 Task: Add Sprouts Taboule Salad to the cart.
Action: Mouse moved to (10, 106)
Screenshot: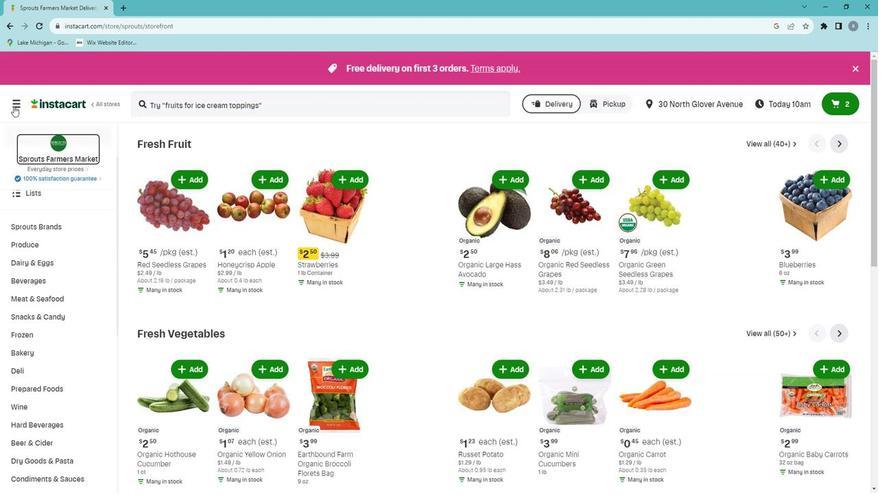 
Action: Mouse pressed left at (10, 106)
Screenshot: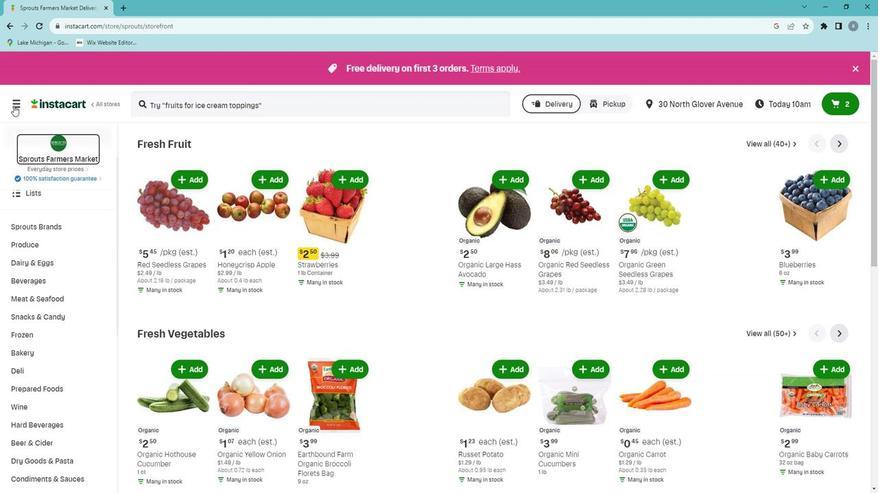 
Action: Mouse moved to (41, 264)
Screenshot: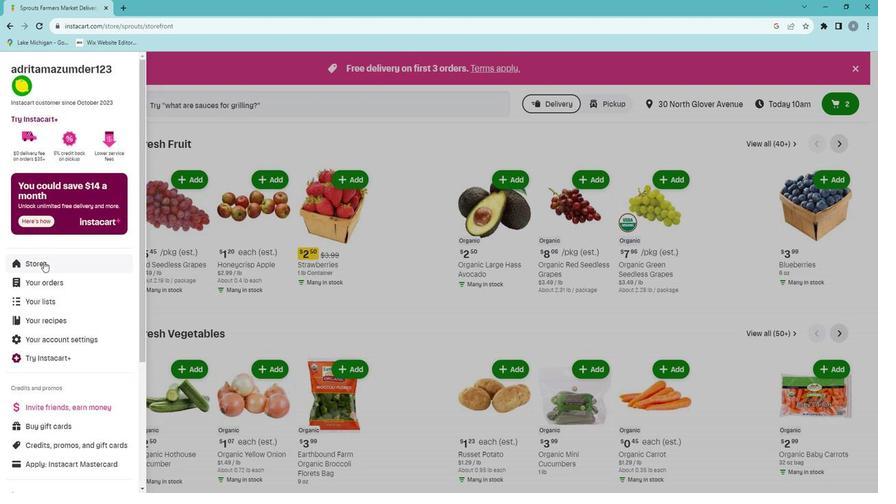 
Action: Mouse pressed left at (41, 264)
Screenshot: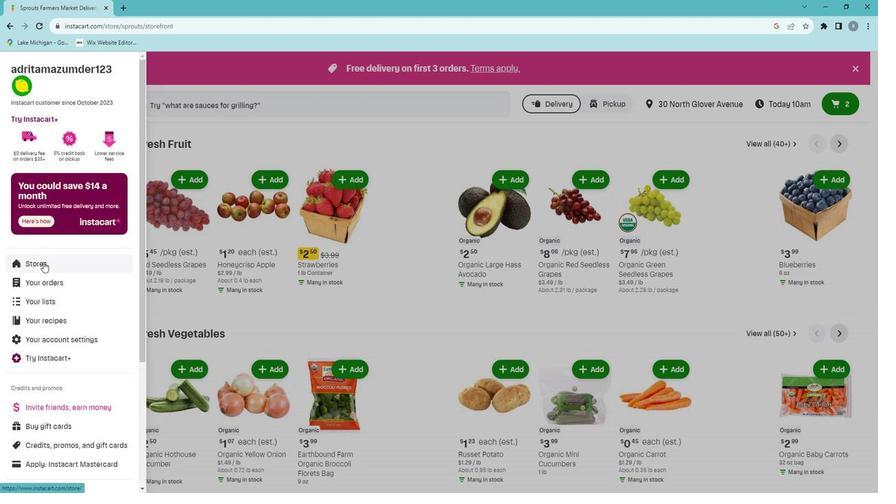 
Action: Mouse moved to (205, 102)
Screenshot: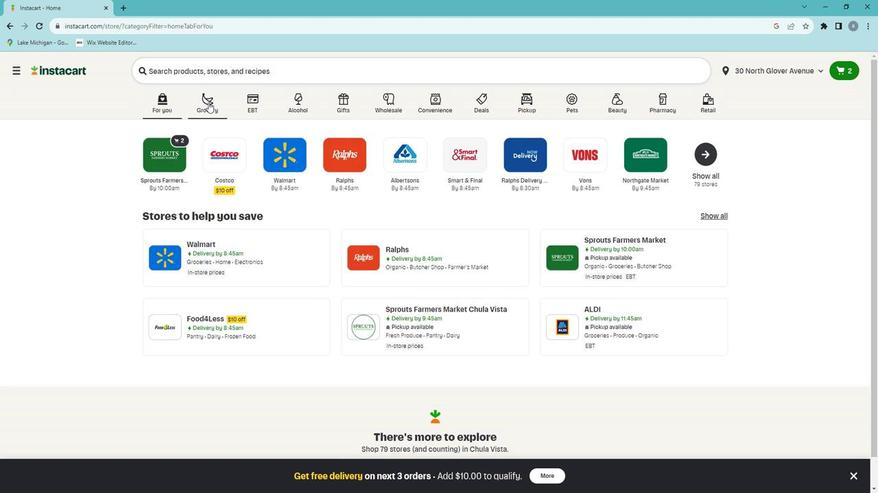 
Action: Mouse pressed left at (205, 102)
Screenshot: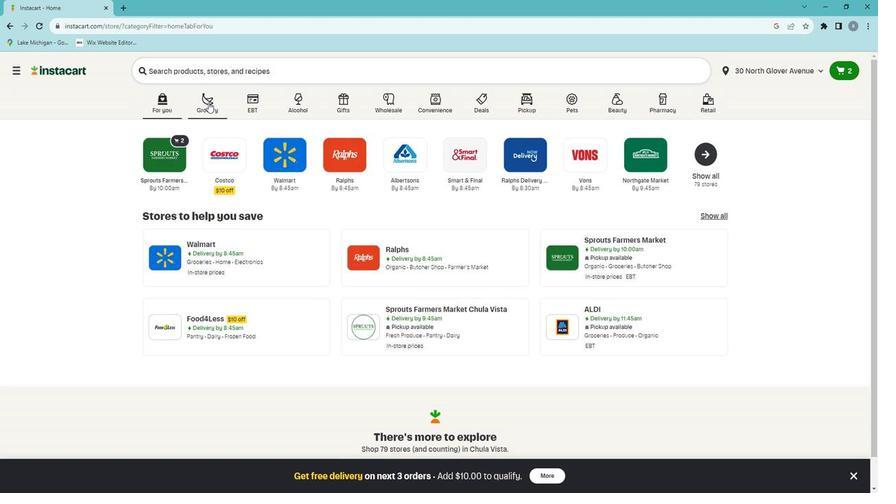 
Action: Mouse moved to (214, 294)
Screenshot: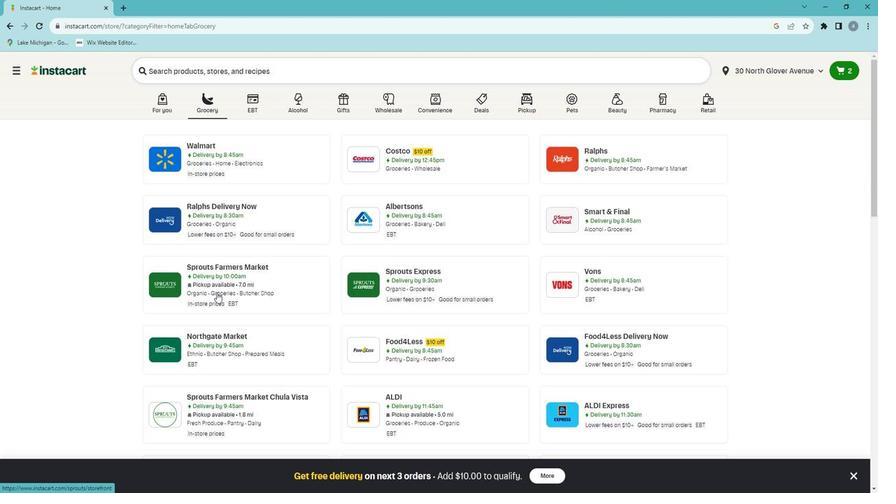 
Action: Mouse pressed left at (214, 294)
Screenshot: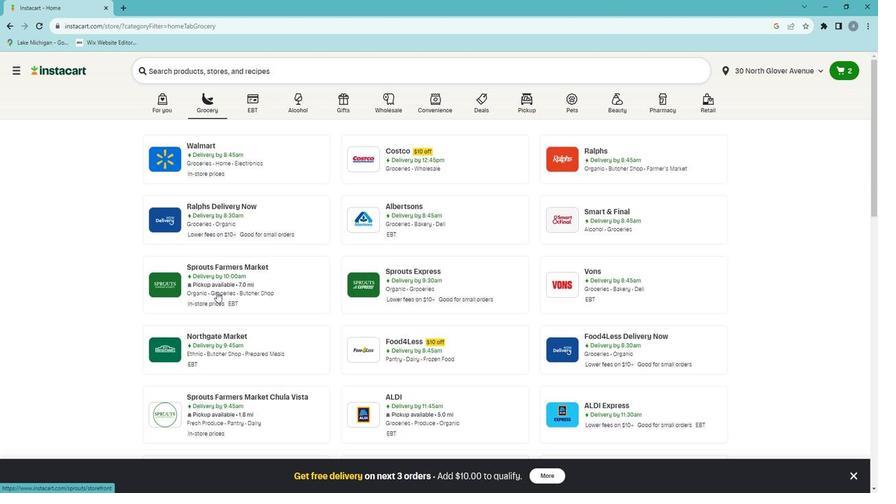 
Action: Mouse moved to (85, 365)
Screenshot: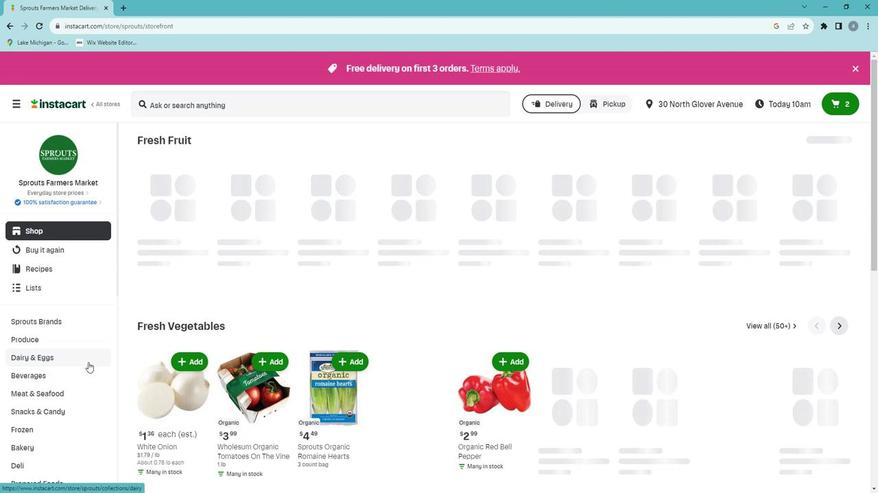 
Action: Mouse scrolled (85, 364) with delta (0, 0)
Screenshot: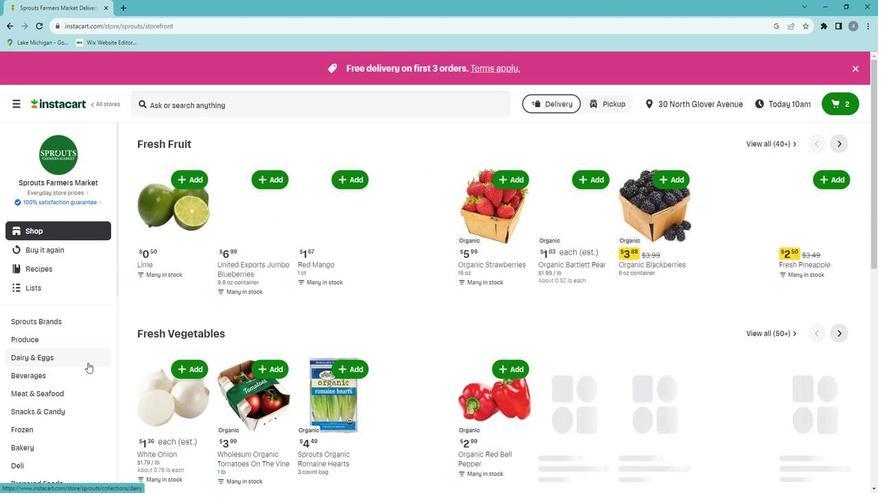 
Action: Mouse moved to (48, 438)
Screenshot: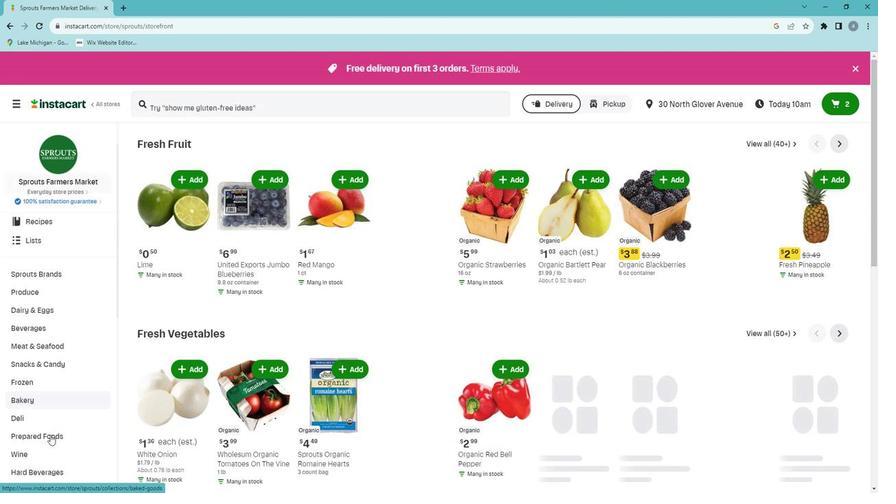 
Action: Mouse pressed left at (48, 438)
Screenshot: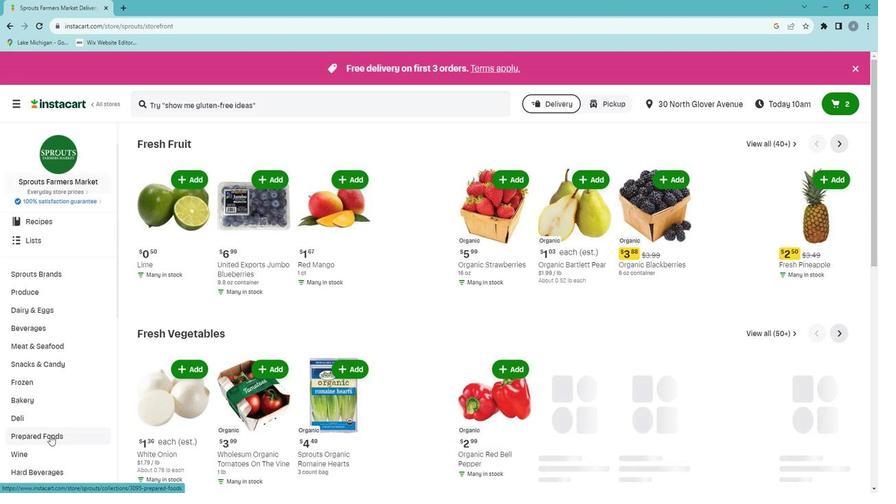 
Action: Mouse moved to (496, 168)
Screenshot: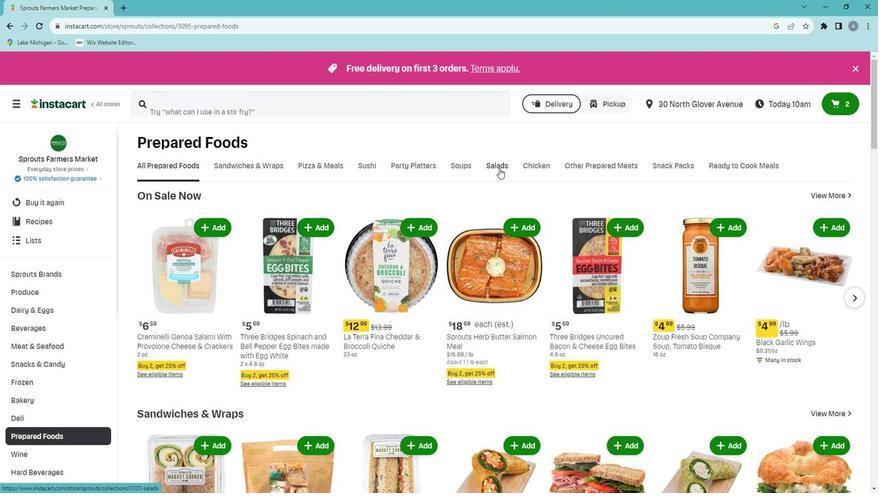 
Action: Mouse pressed left at (496, 168)
Screenshot: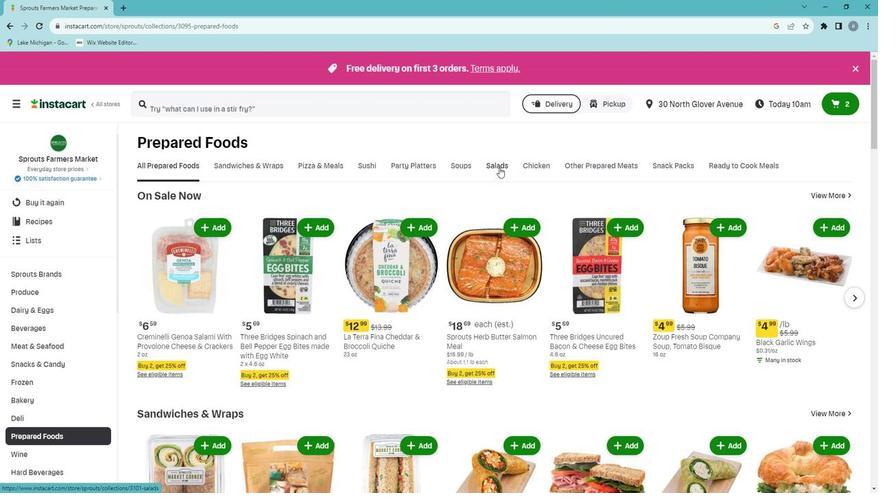 
Action: Mouse moved to (580, 209)
Screenshot: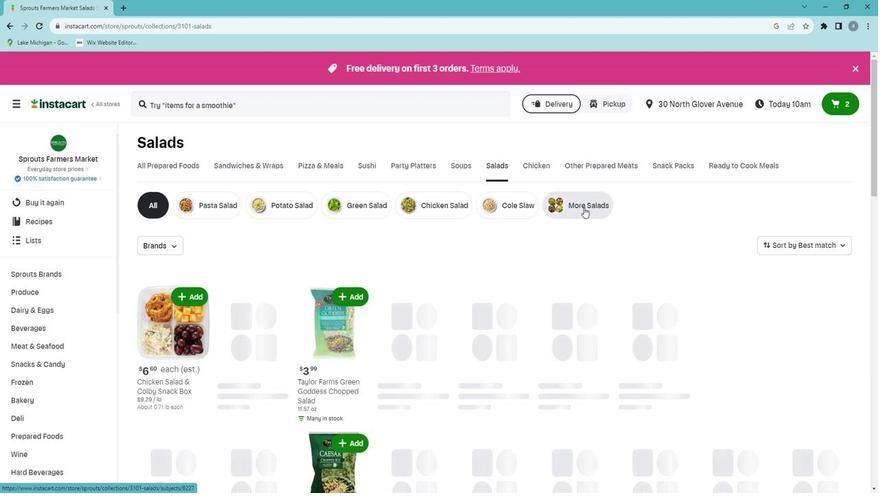 
Action: Mouse pressed left at (580, 209)
Screenshot: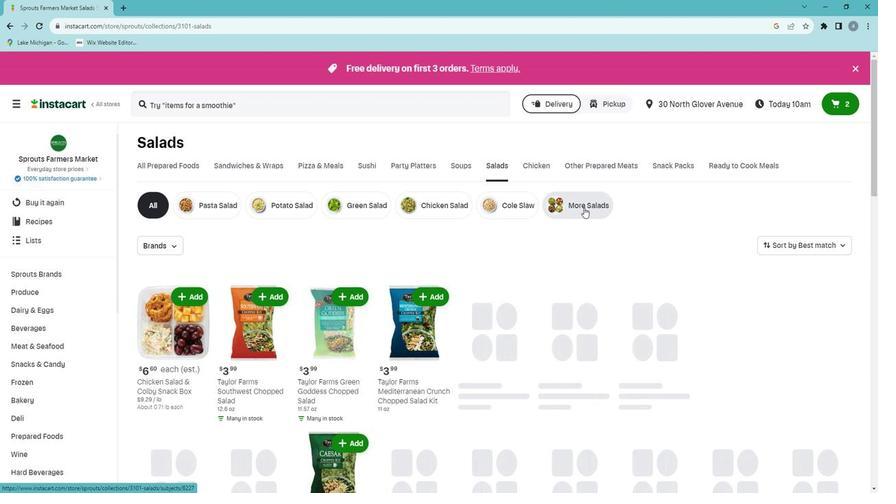 
Action: Mouse moved to (419, 408)
Screenshot: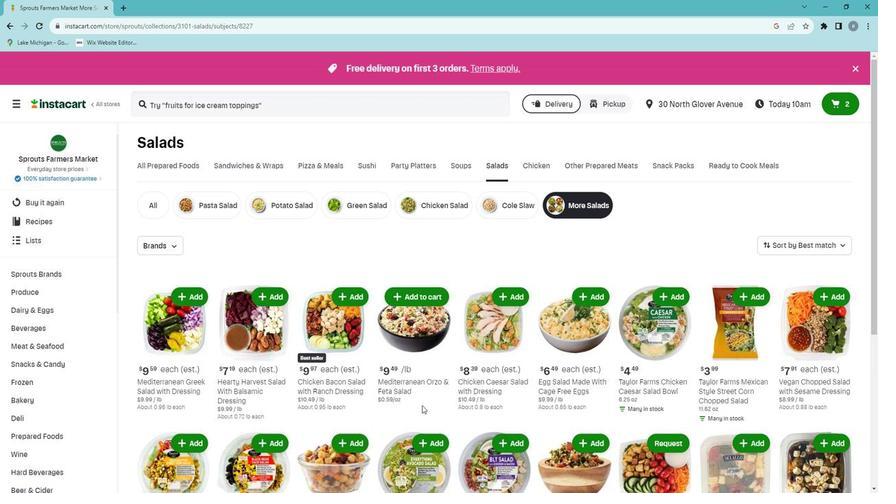 
Action: Mouse scrolled (419, 408) with delta (0, 0)
Screenshot: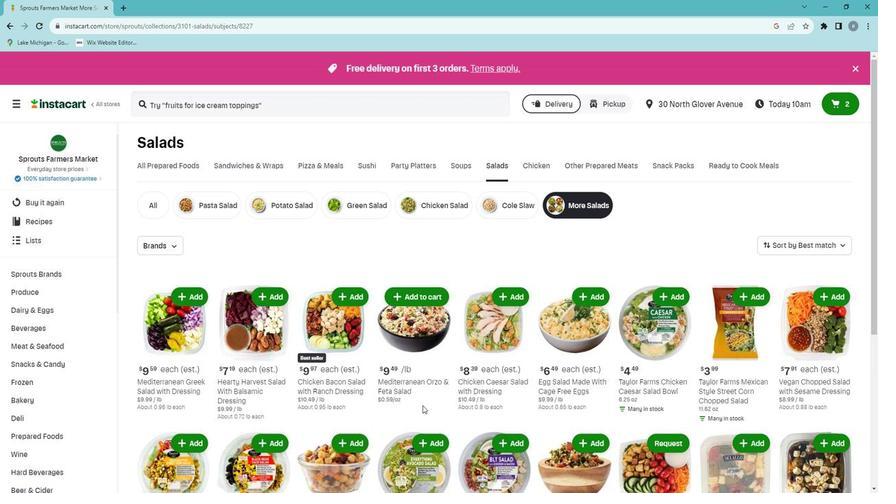 
Action: Mouse scrolled (419, 408) with delta (0, 0)
Screenshot: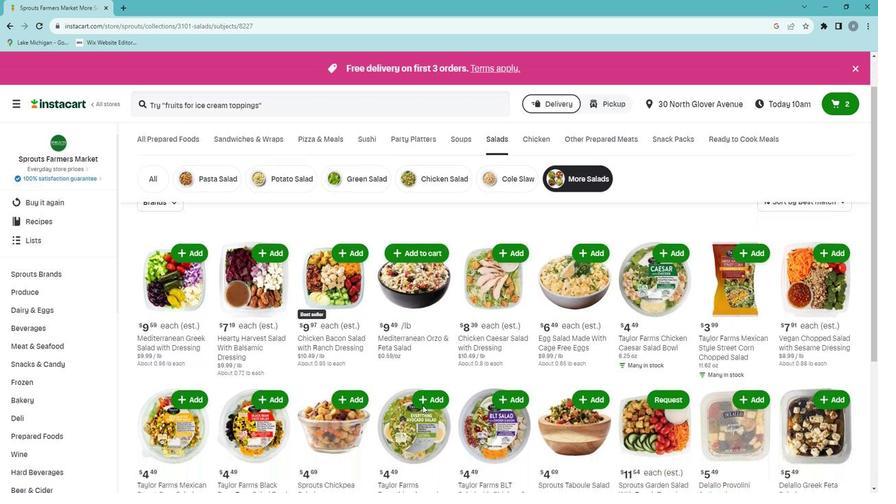
Action: Mouse moved to (589, 351)
Screenshot: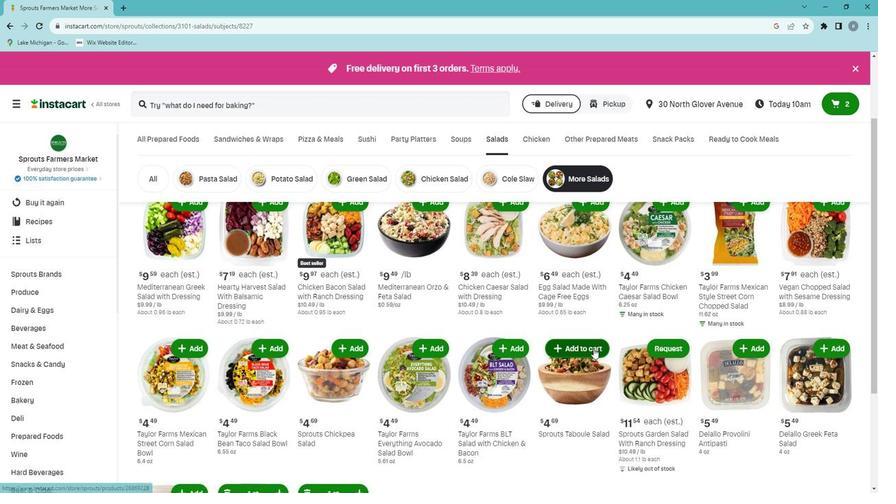 
Action: Mouse pressed left at (589, 351)
Screenshot: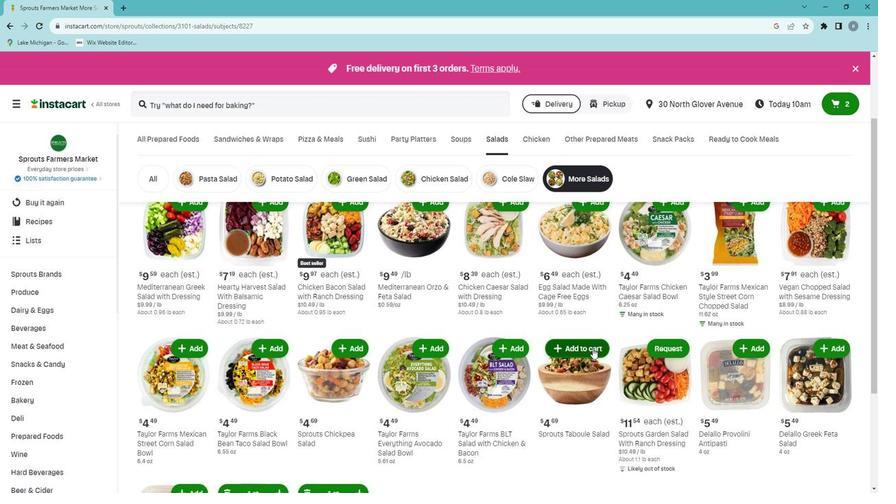 
Action: Mouse moved to (585, 352)
Screenshot: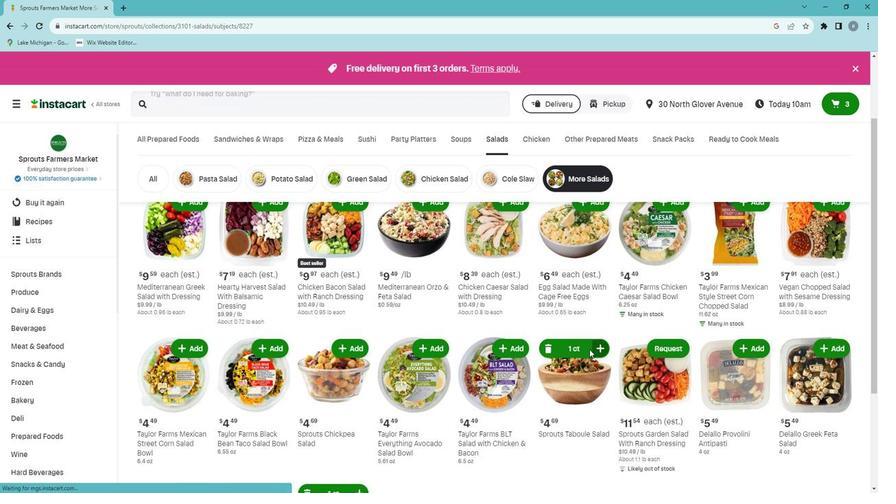 
